 Task: Check the "Projects" tab for project management boards.
Action: Mouse moved to (1181, 69)
Screenshot: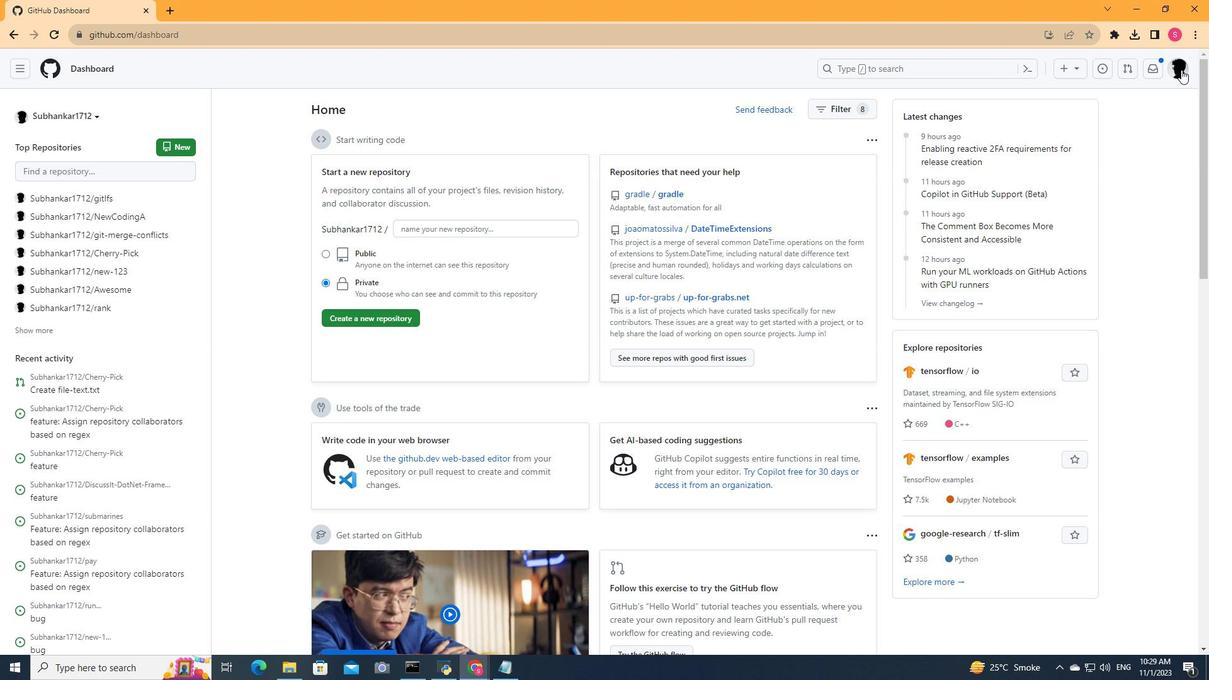 
Action: Mouse pressed left at (1181, 69)
Screenshot: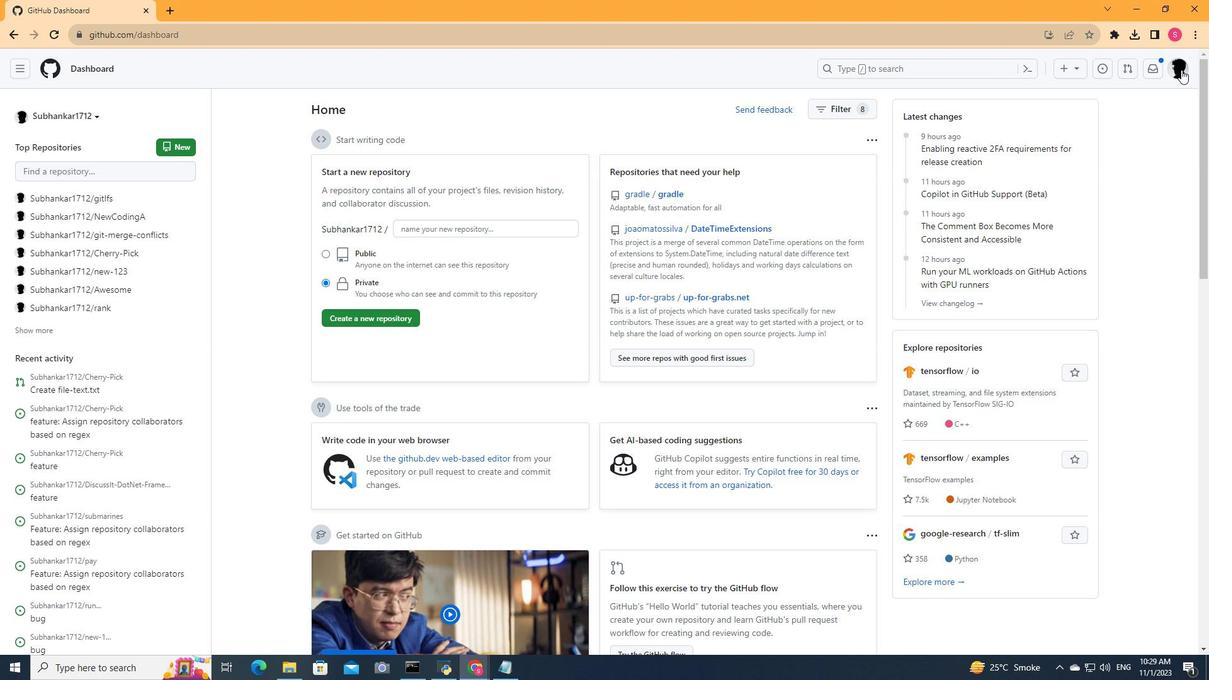 
Action: Mouse moved to (1053, 165)
Screenshot: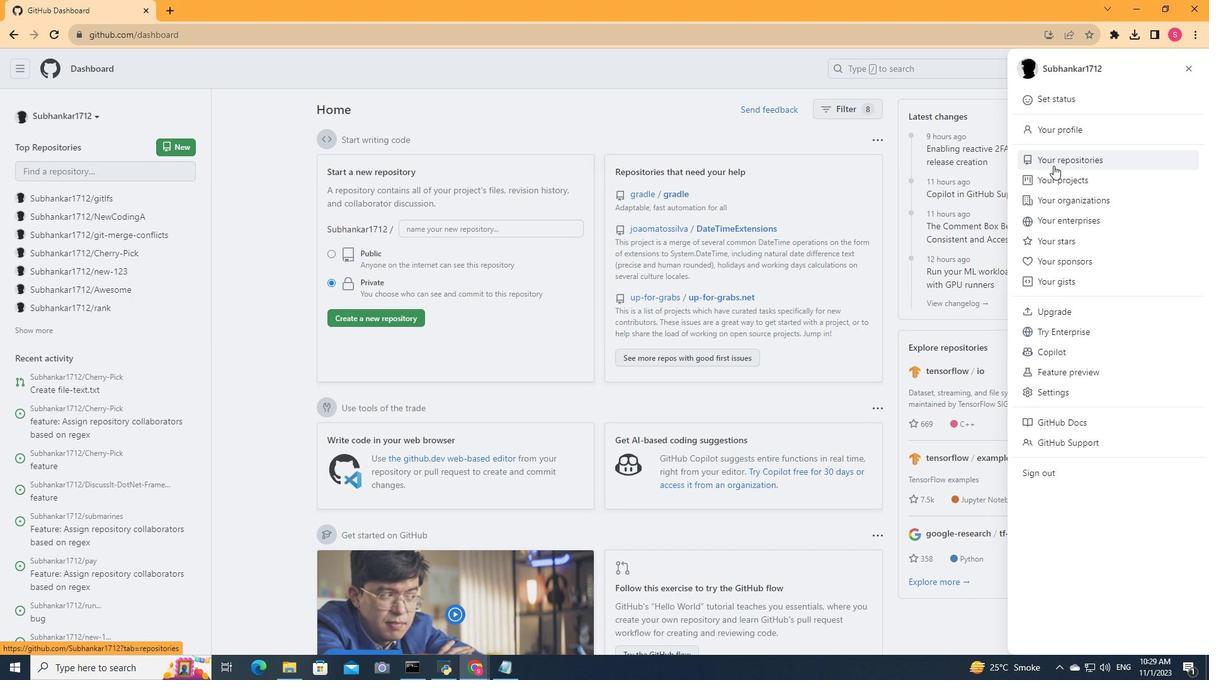 
Action: Mouse pressed left at (1053, 165)
Screenshot: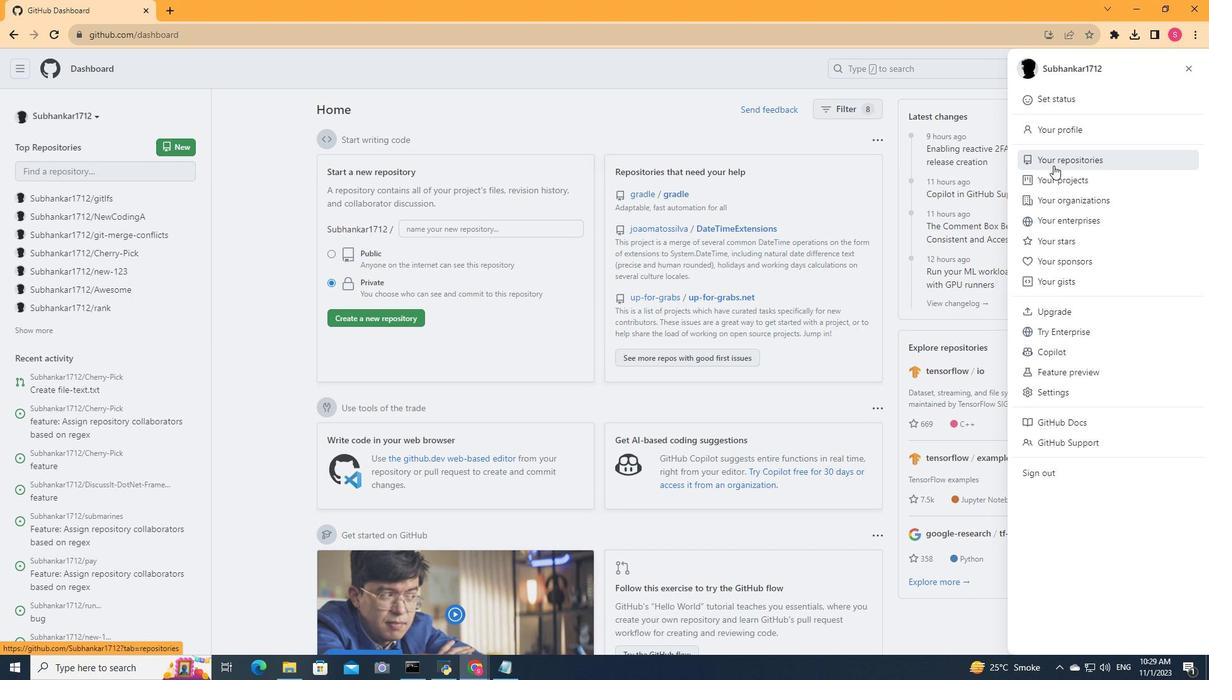 
Action: Mouse moved to (459, 189)
Screenshot: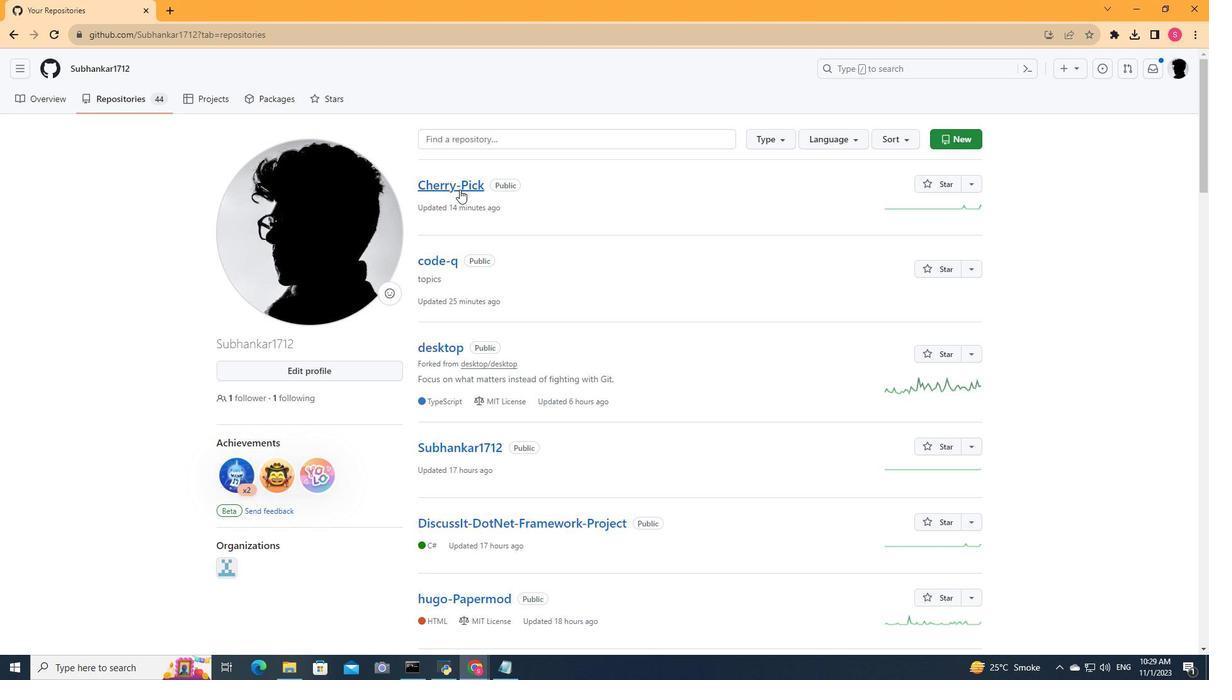 
Action: Mouse pressed left at (459, 189)
Screenshot: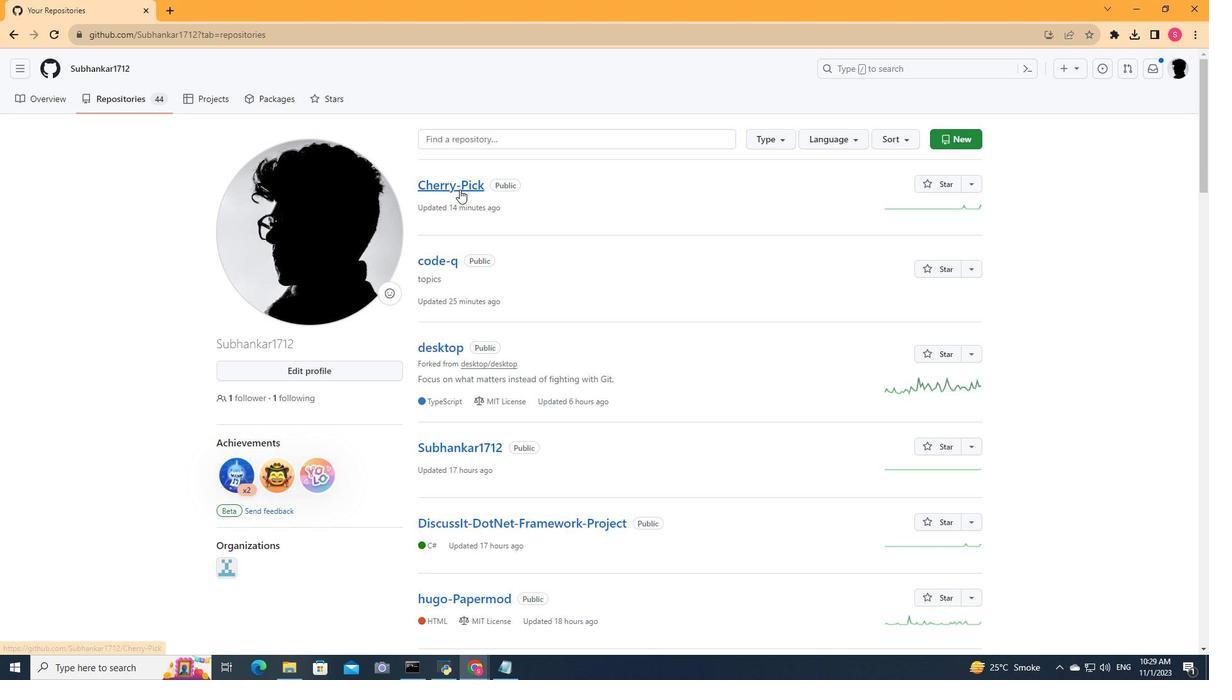 
Action: Mouse moved to (335, 218)
Screenshot: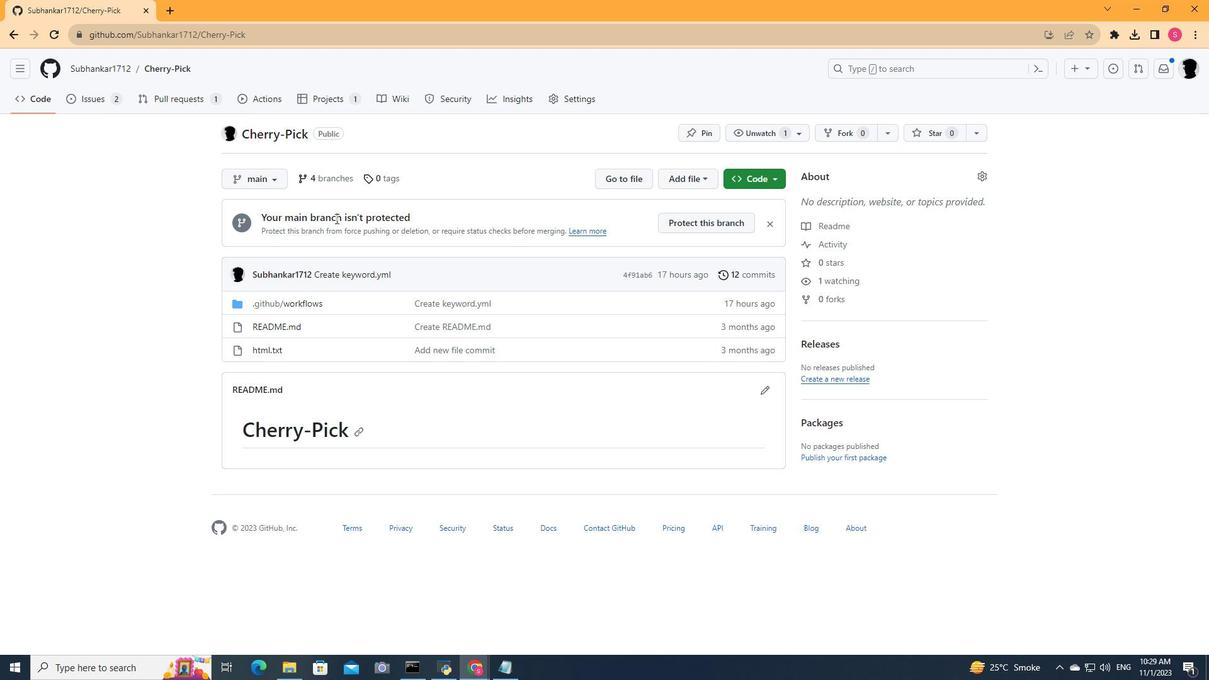 
Action: Mouse scrolled (335, 217) with delta (0, 0)
Screenshot: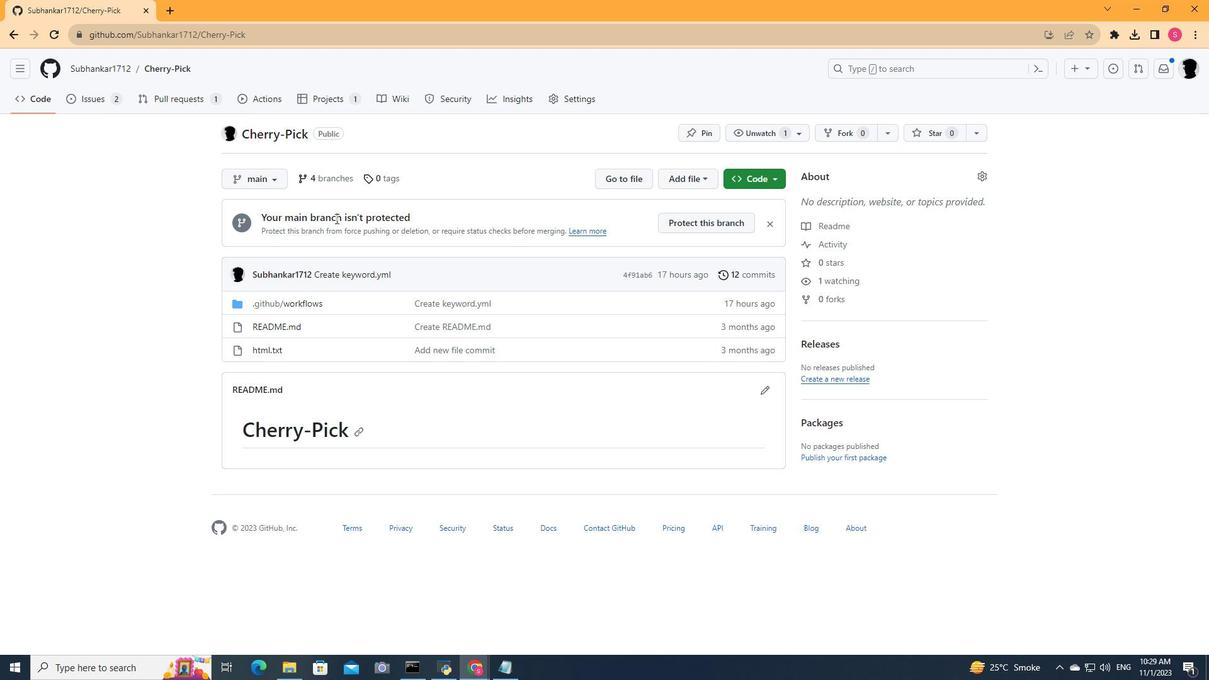 
Action: Mouse scrolled (335, 217) with delta (0, 0)
Screenshot: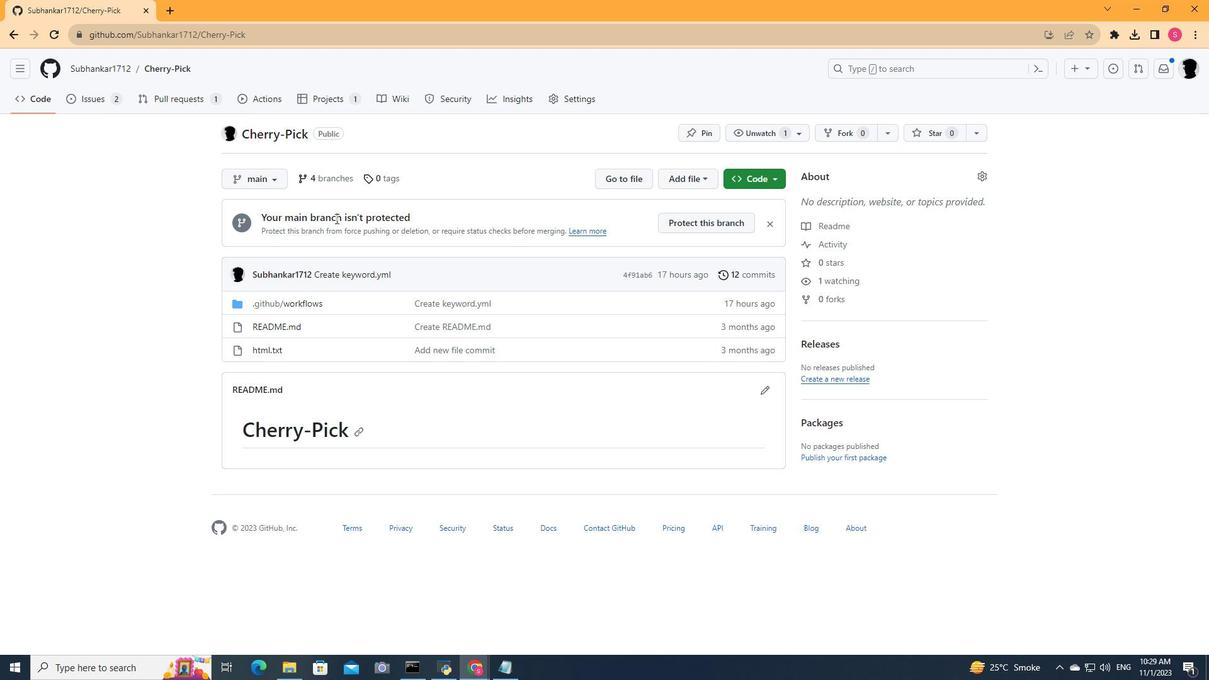 
Action: Mouse moved to (335, 218)
Screenshot: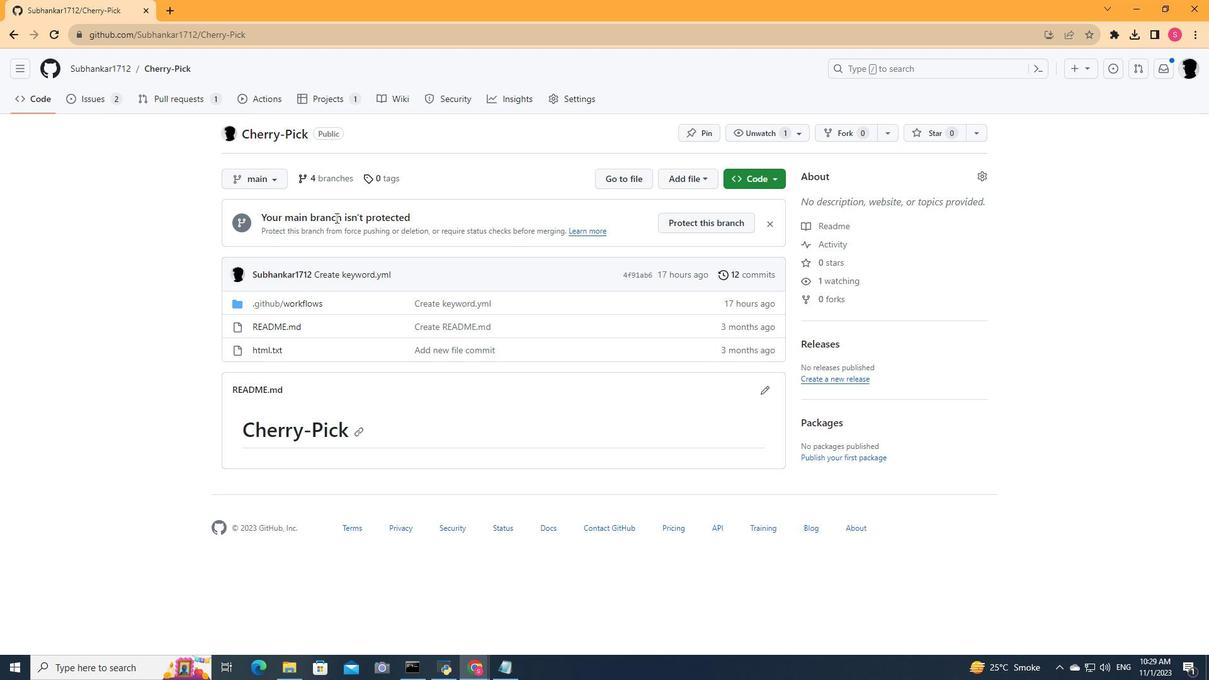
Action: Mouse scrolled (335, 217) with delta (0, 0)
Screenshot: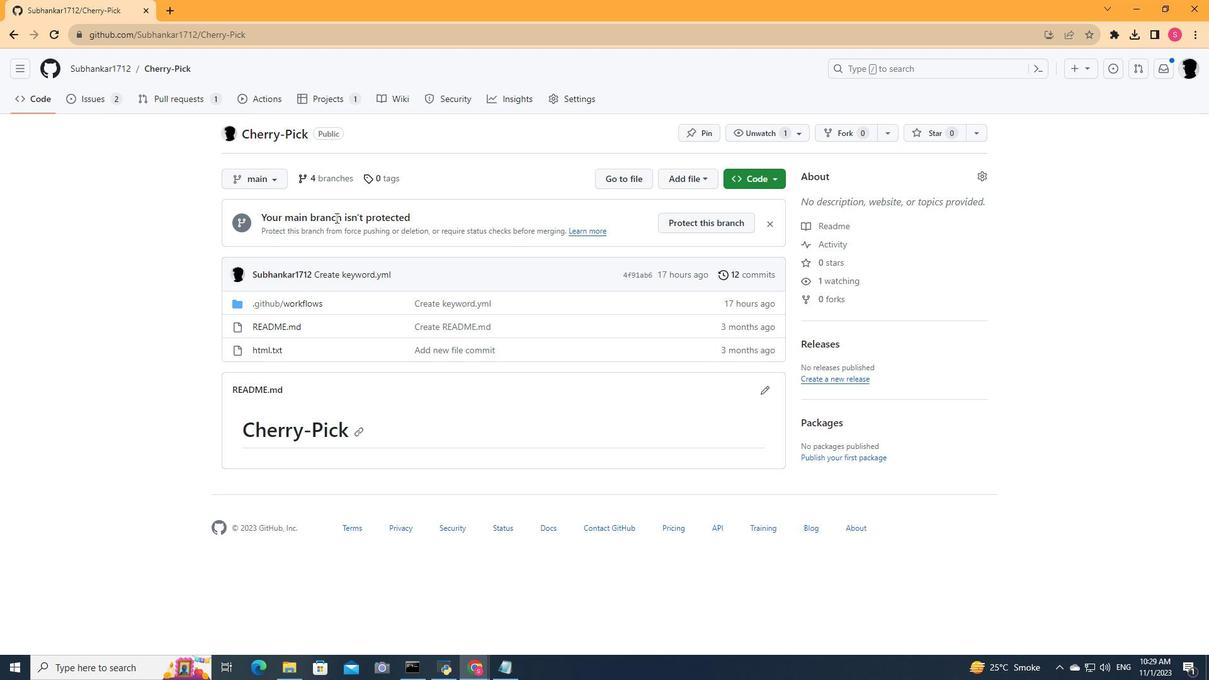
Action: Mouse moved to (335, 217)
Screenshot: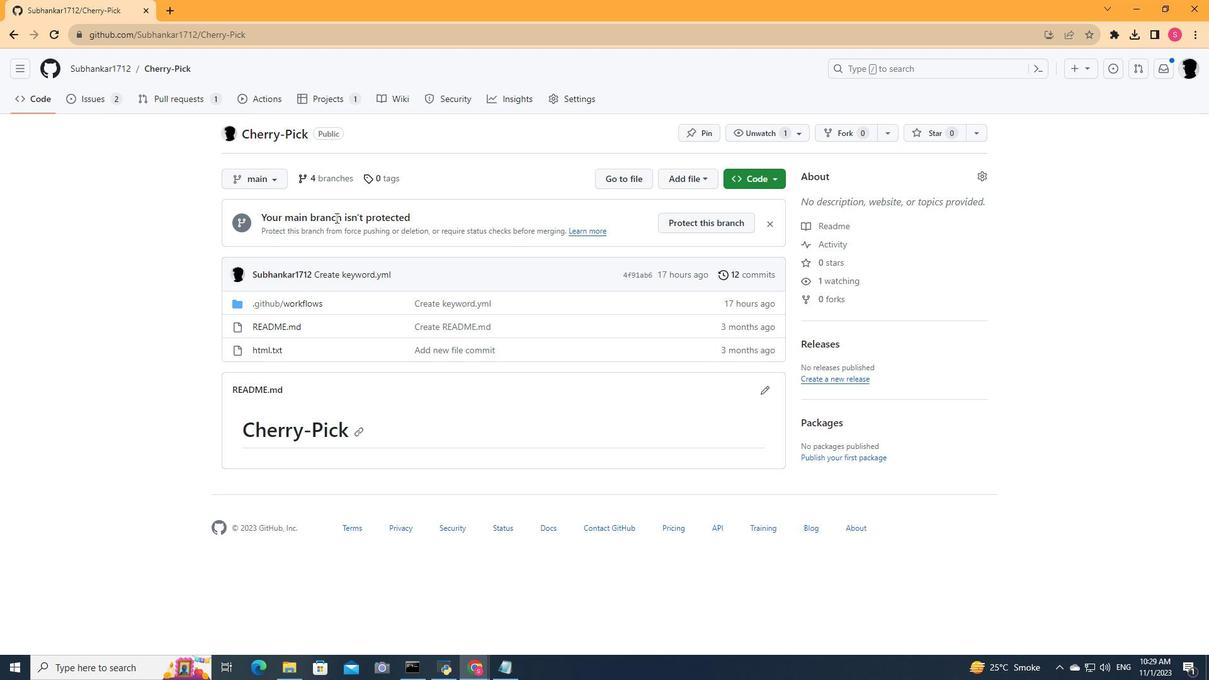 
Action: Mouse scrolled (335, 217) with delta (0, 0)
Screenshot: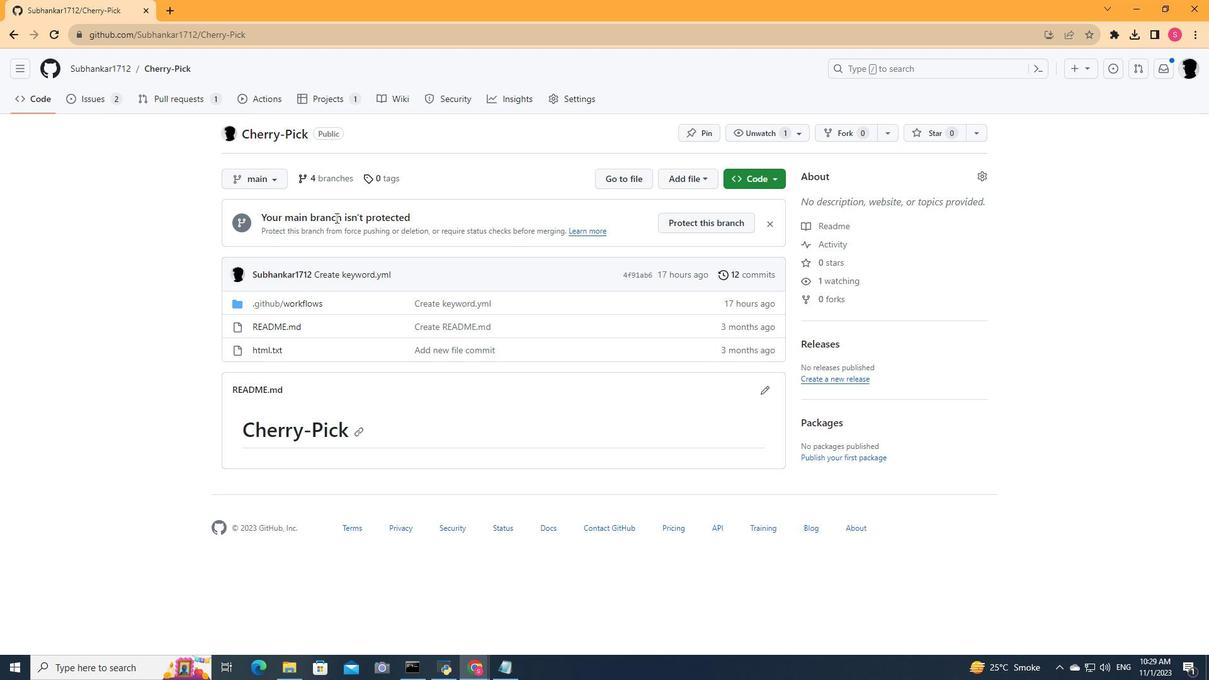 
Action: Mouse moved to (339, 217)
Screenshot: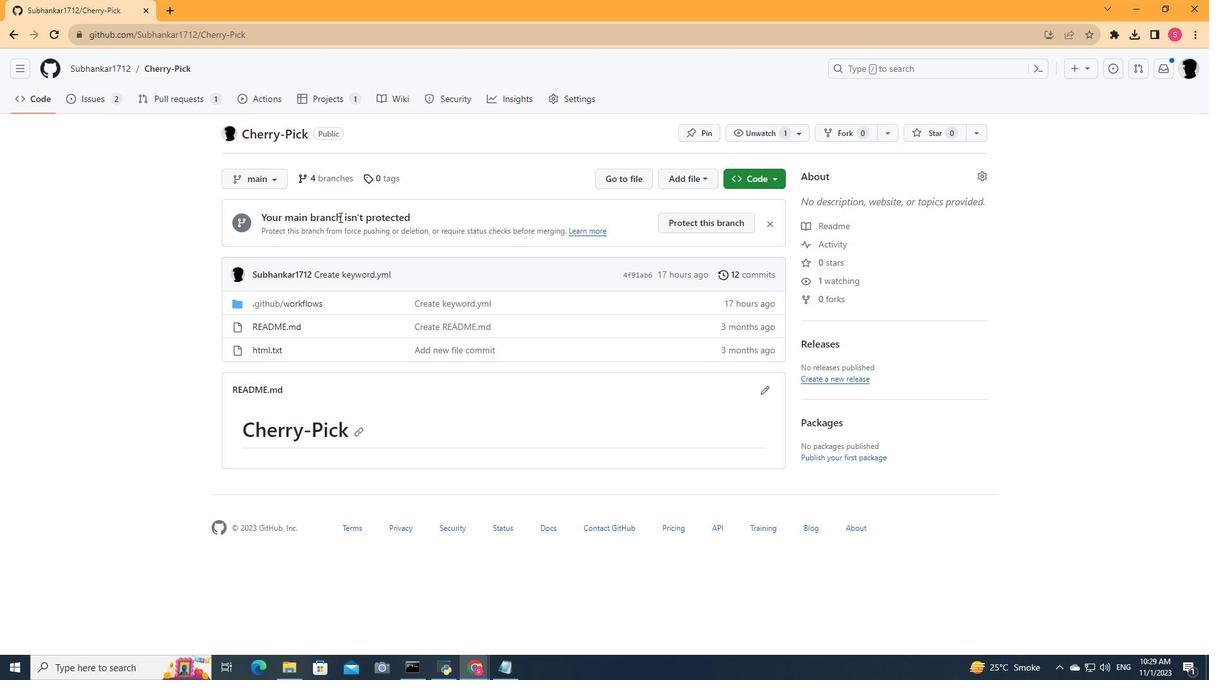 
Action: Mouse scrolled (339, 217) with delta (0, 0)
Screenshot: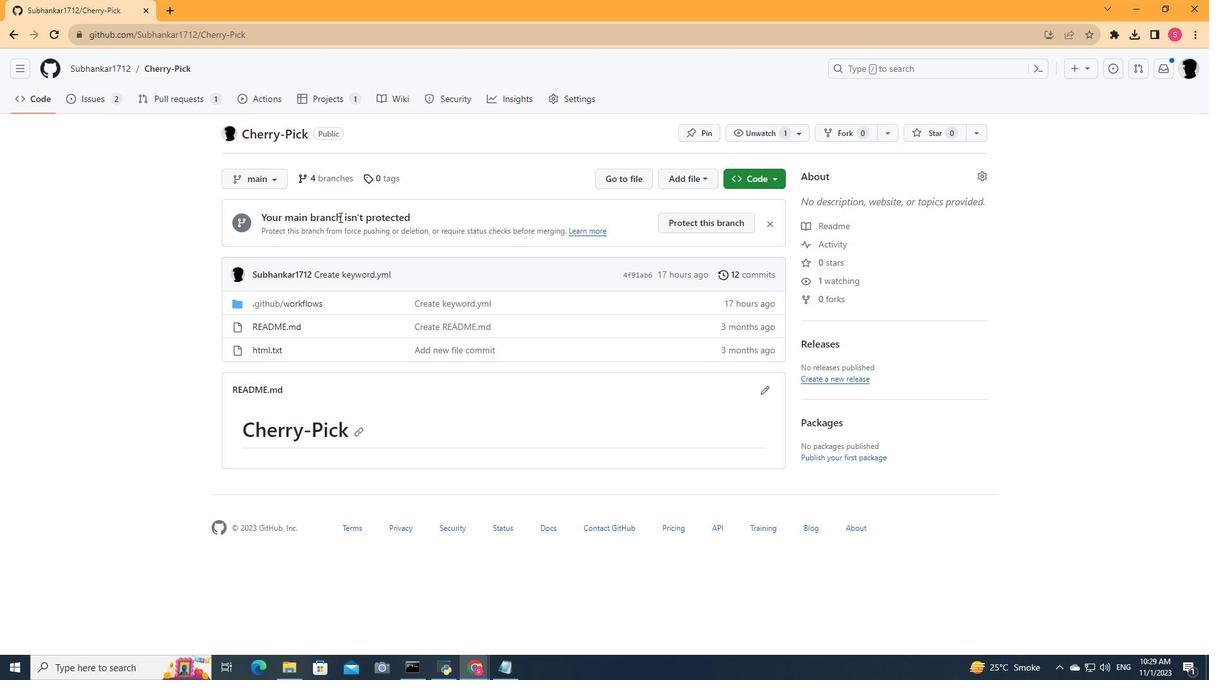 
Action: Mouse scrolled (339, 217) with delta (0, 0)
Screenshot: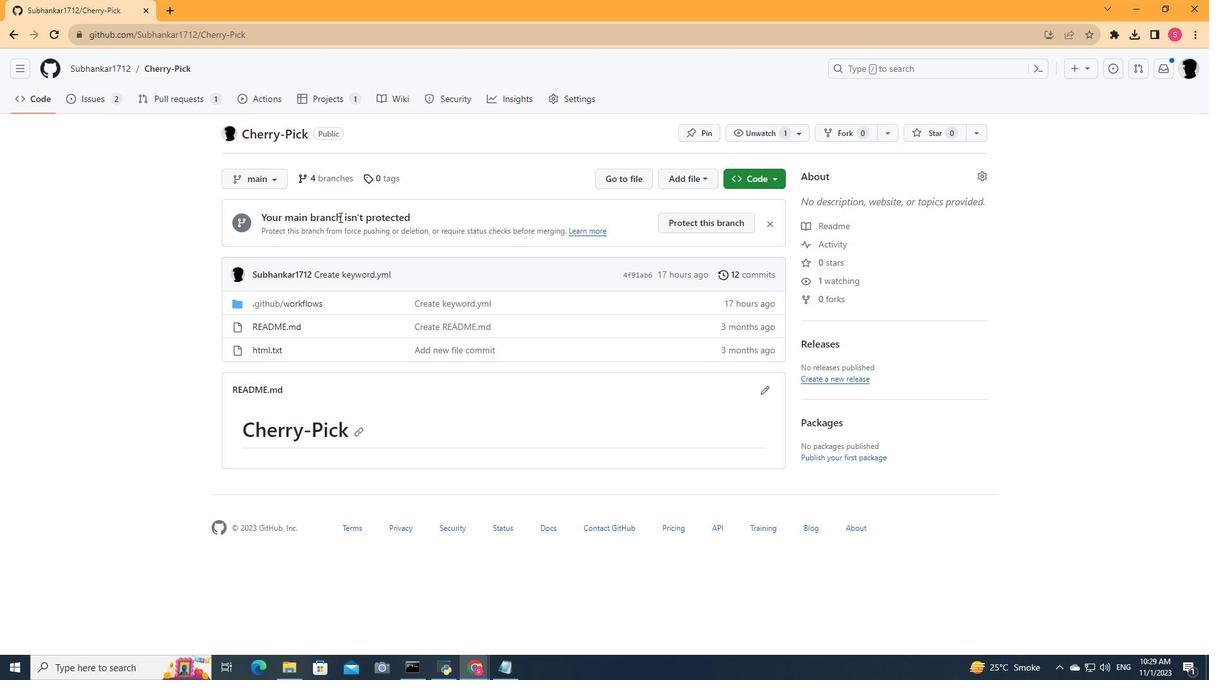 
Action: Mouse scrolled (339, 217) with delta (0, 0)
Screenshot: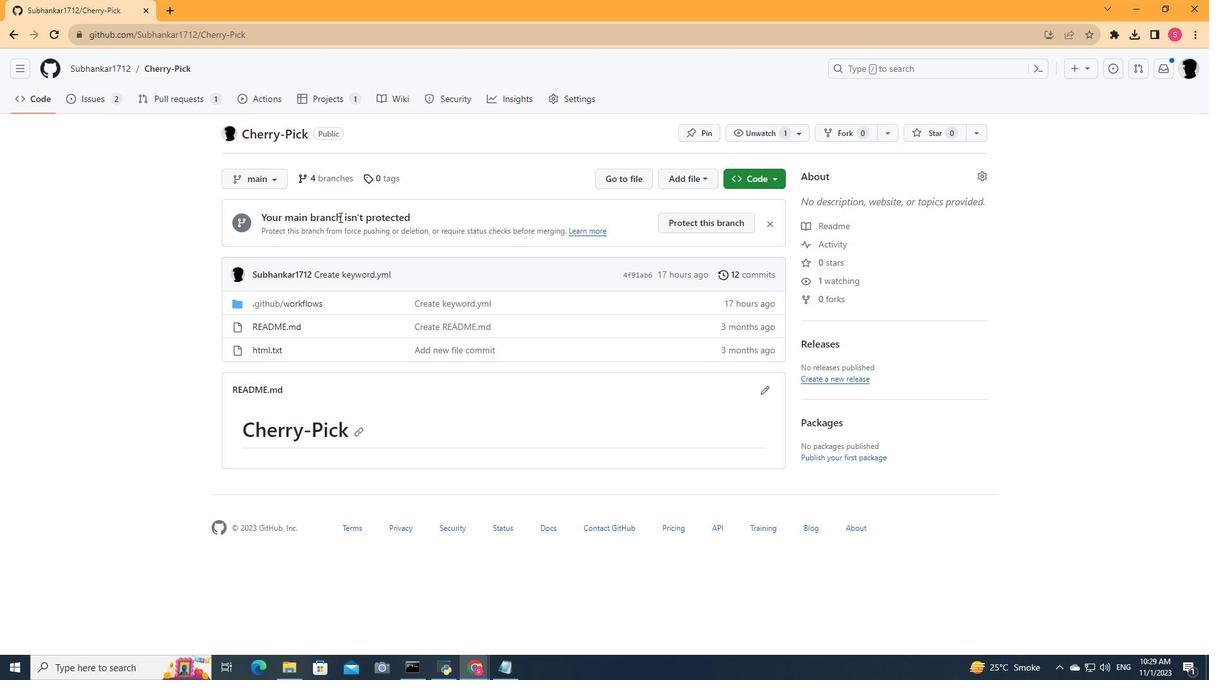 
Action: Mouse moved to (324, 103)
Screenshot: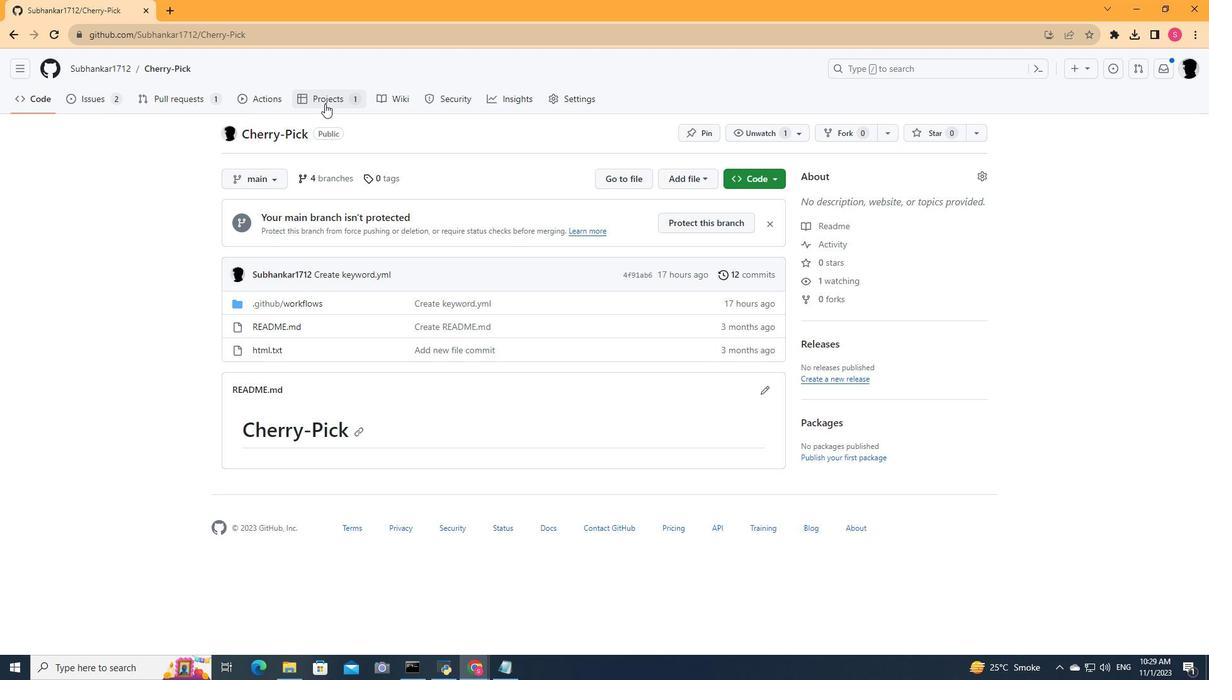 
Action: Mouse pressed left at (324, 103)
Screenshot: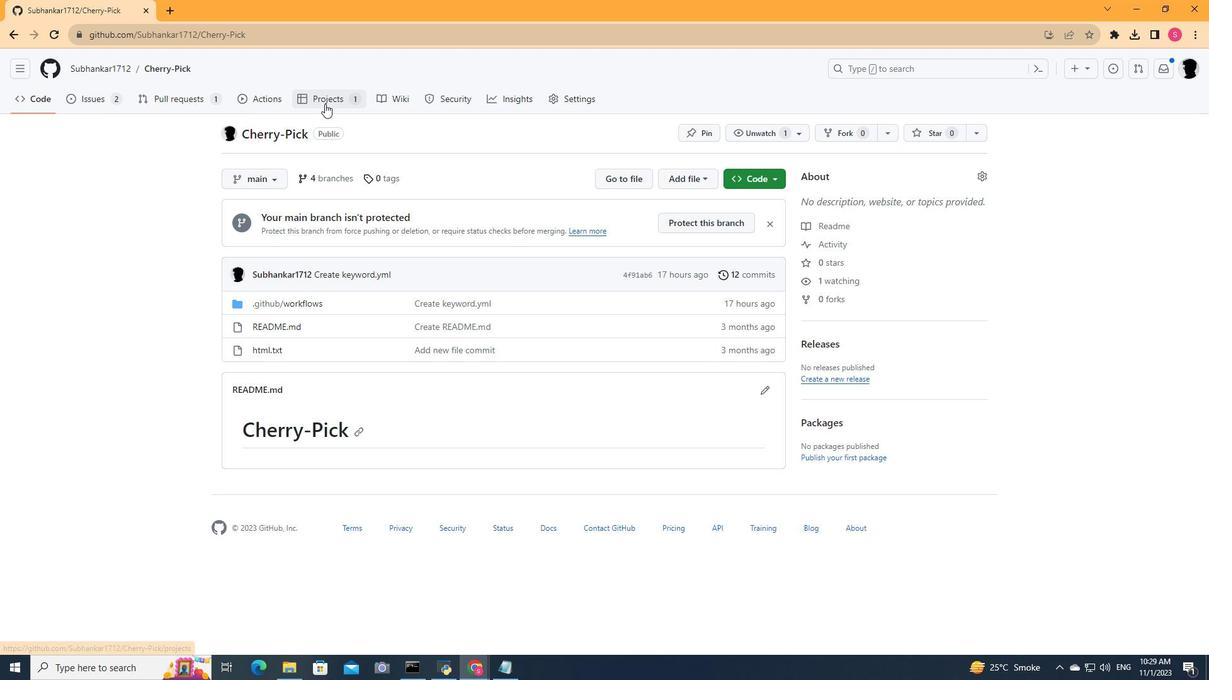 
Action: Mouse moved to (330, 331)
Screenshot: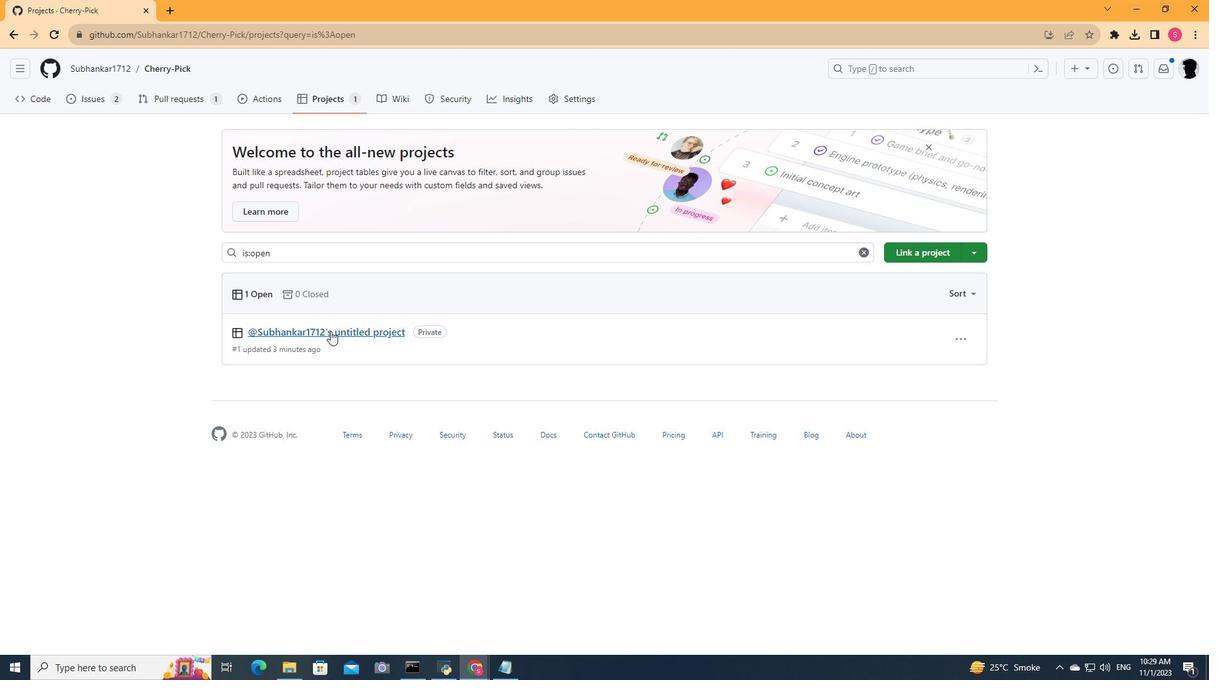 
Action: Mouse pressed left at (330, 331)
Screenshot: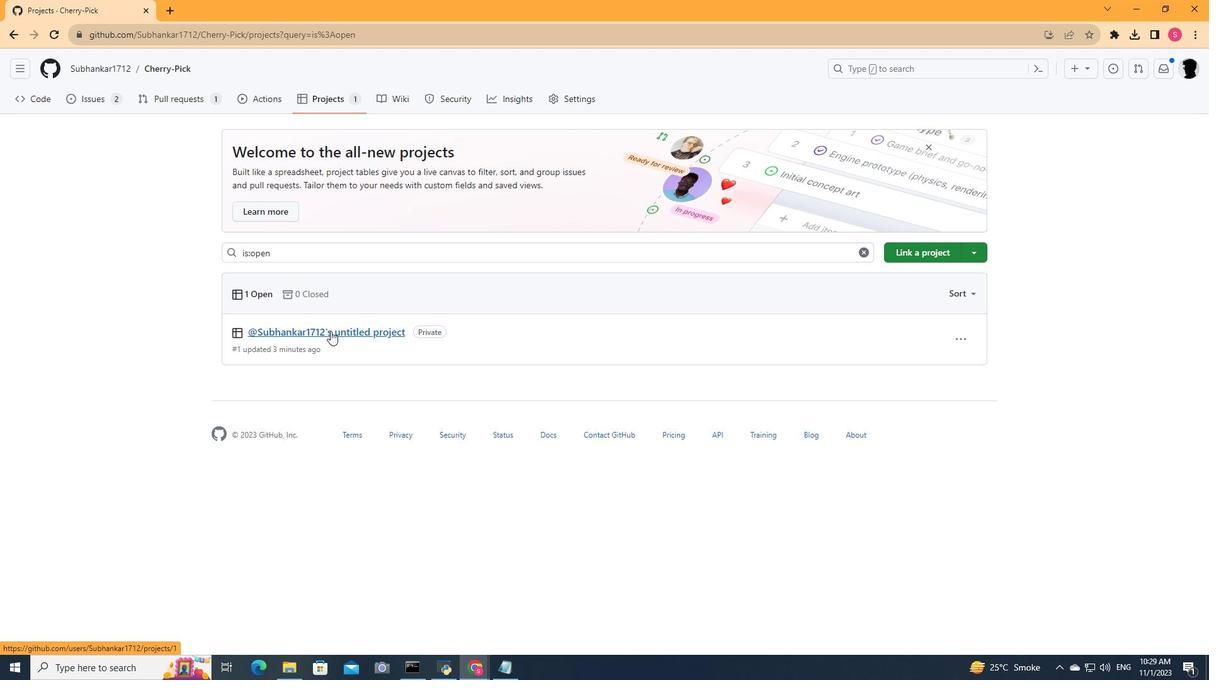 
Action: Mouse moved to (268, 209)
Screenshot: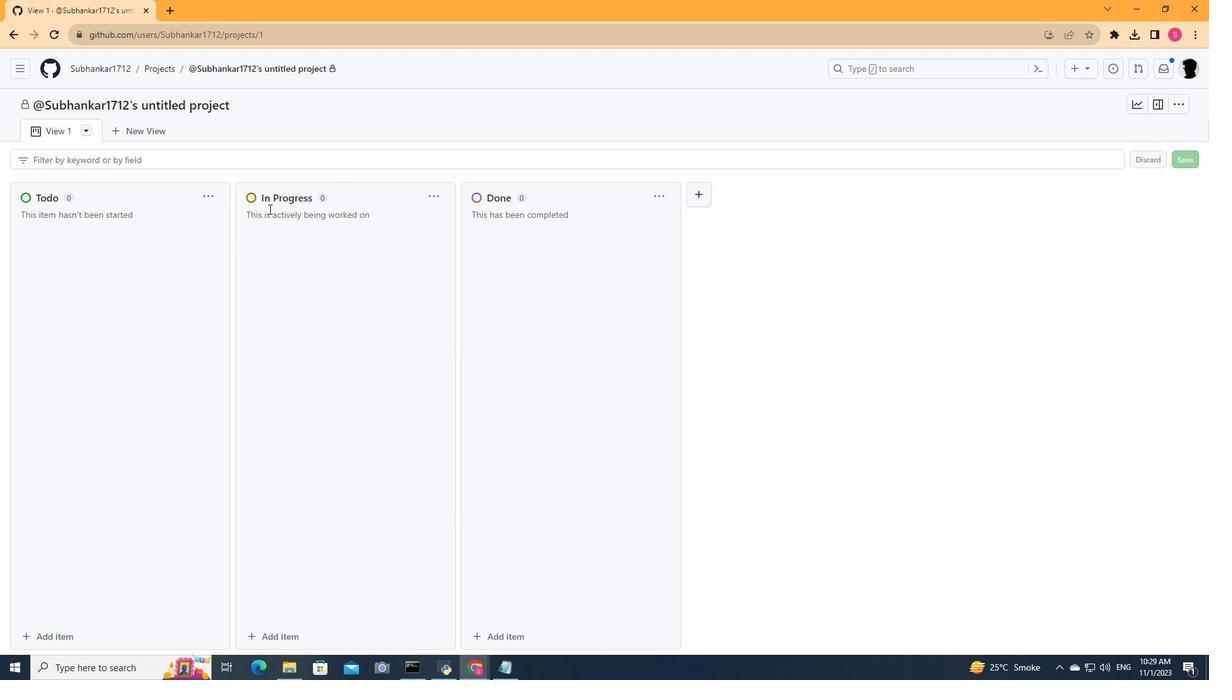 
